 Task: Provide the standings of the 2023 Victory Lane Racing Xfinity Series for the track "Las Vegas Motor Speedway".
Action: Mouse moved to (216, 391)
Screenshot: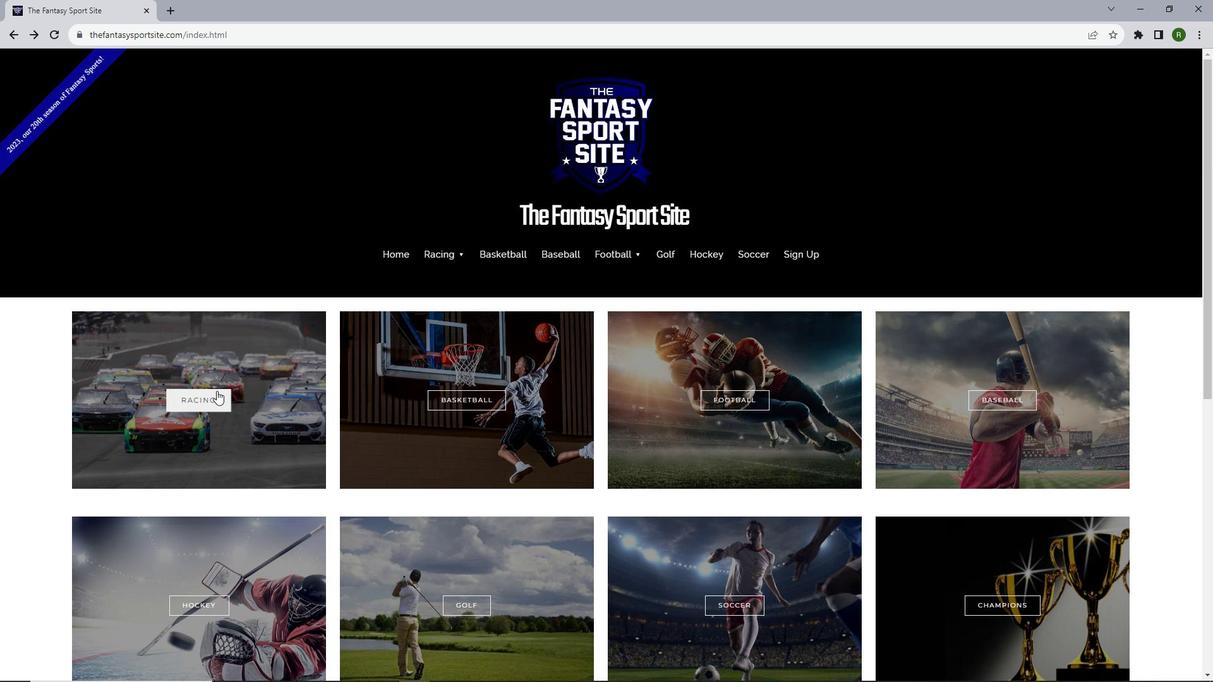 
Action: Mouse pressed left at (216, 391)
Screenshot: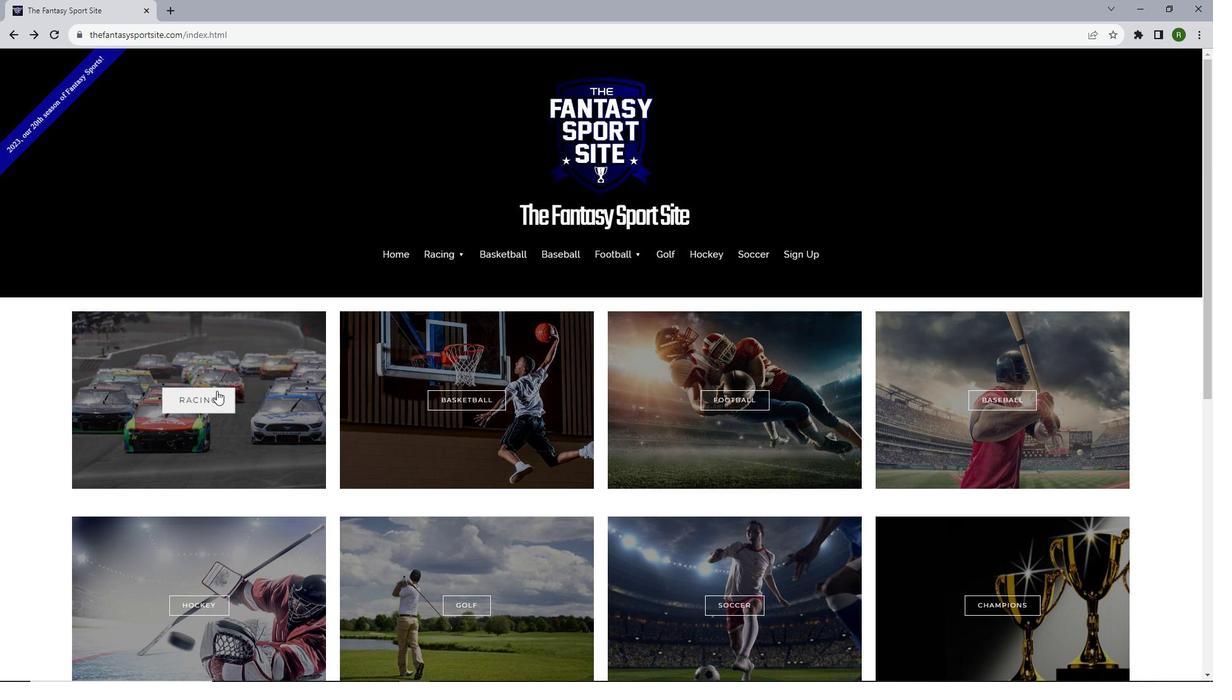 
Action: Mouse moved to (584, 421)
Screenshot: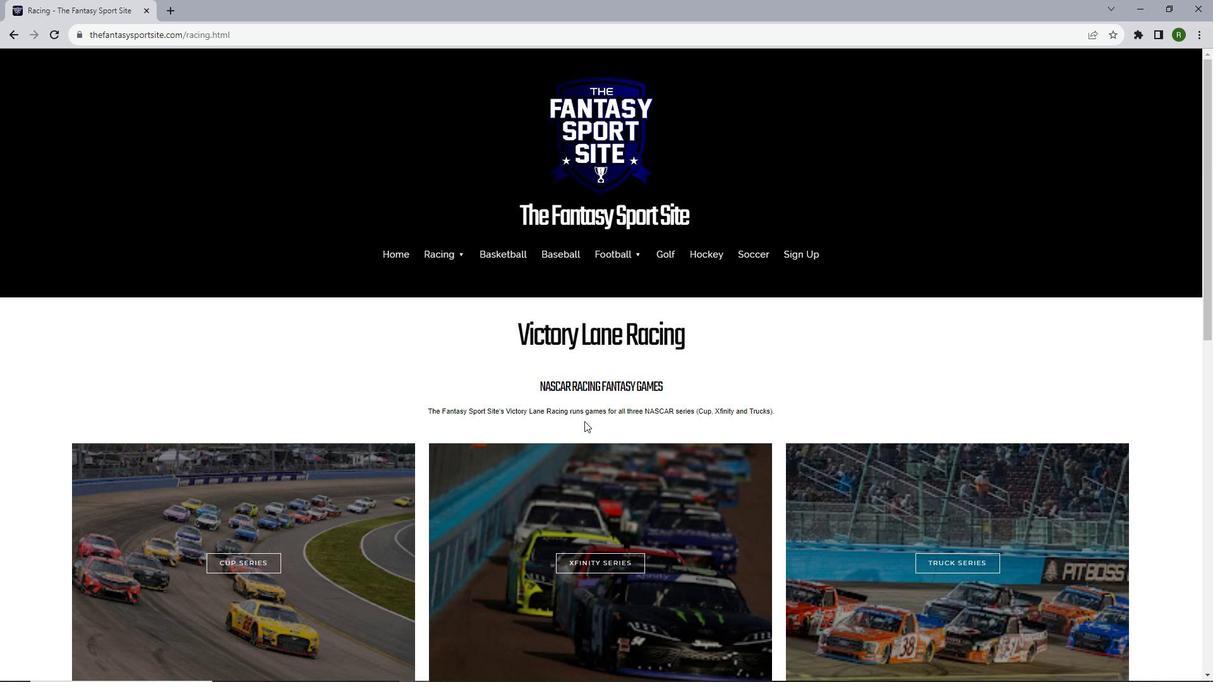 
Action: Mouse scrolled (584, 420) with delta (0, 0)
Screenshot: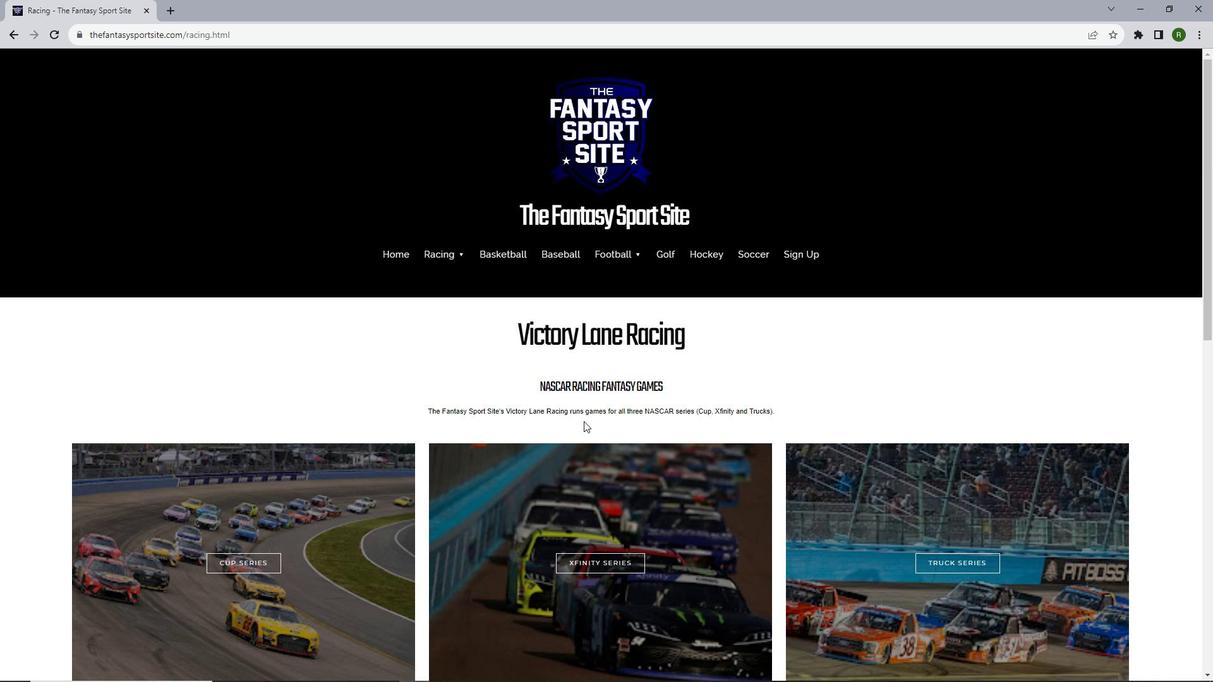 
Action: Mouse scrolled (584, 420) with delta (0, 0)
Screenshot: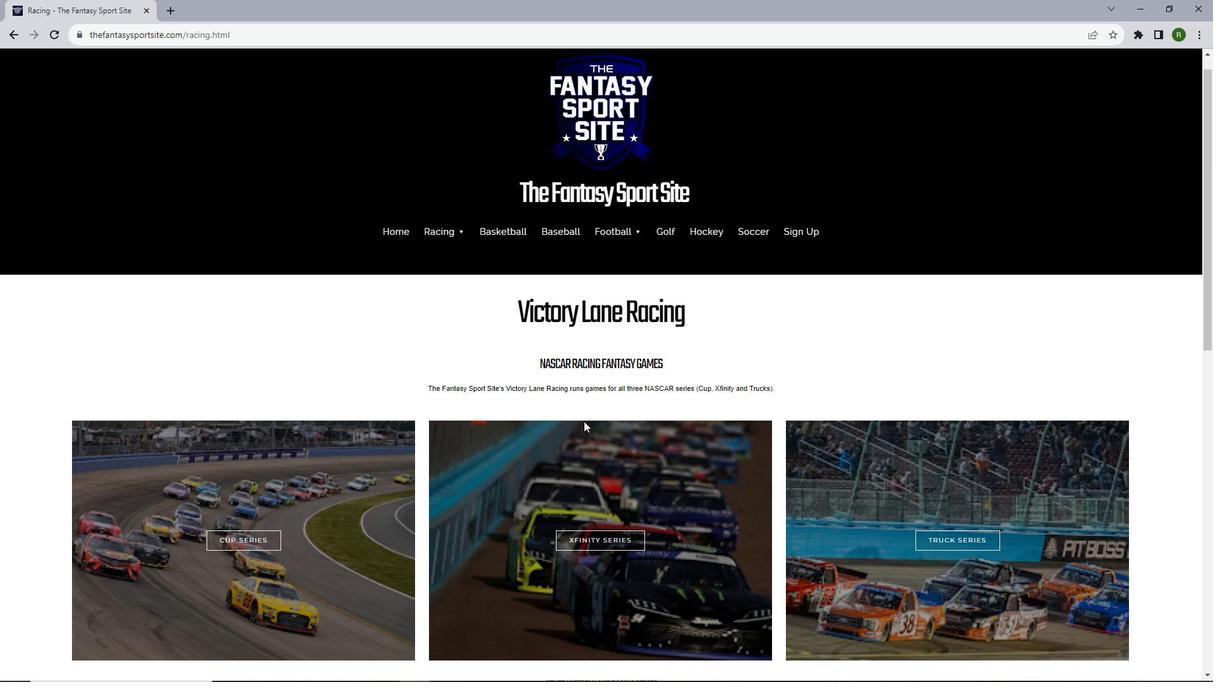 
Action: Mouse scrolled (584, 420) with delta (0, 0)
Screenshot: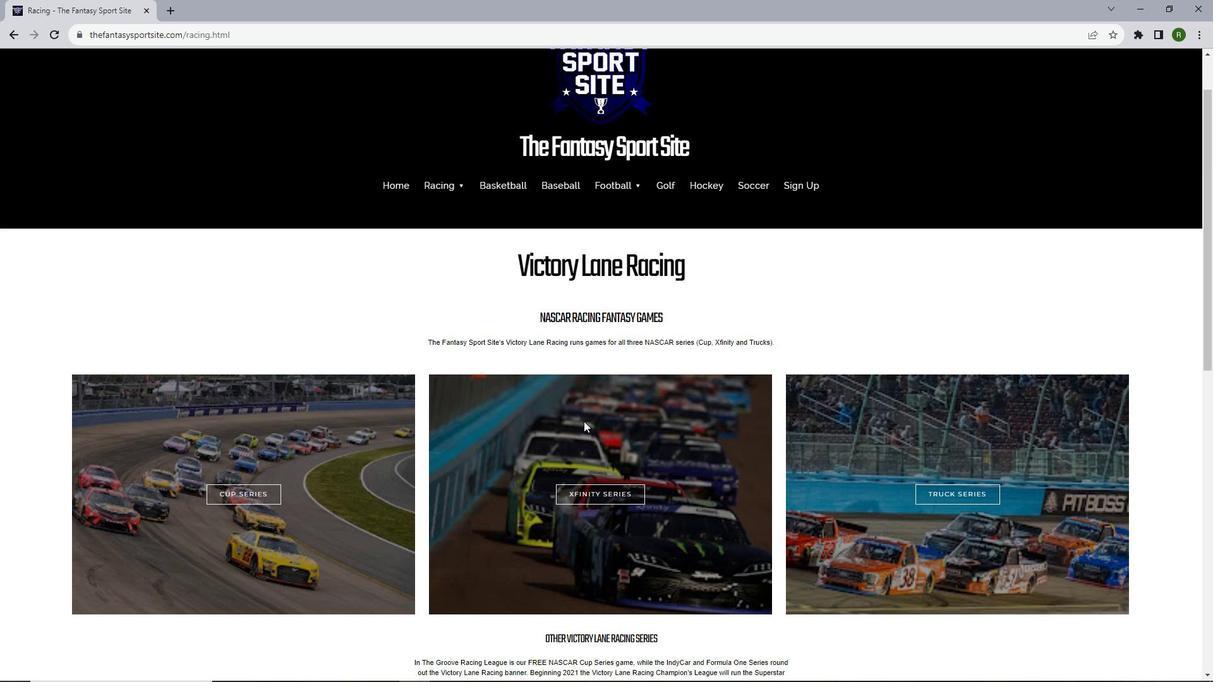 
Action: Mouse moved to (614, 379)
Screenshot: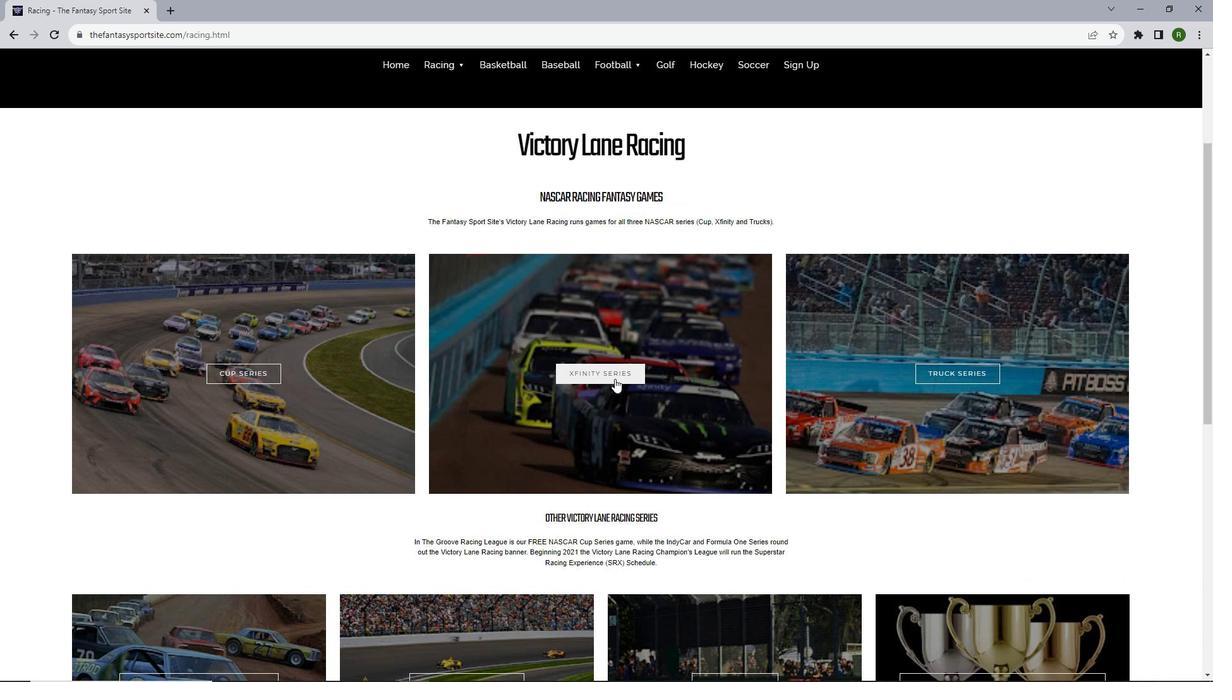 
Action: Mouse pressed left at (614, 379)
Screenshot: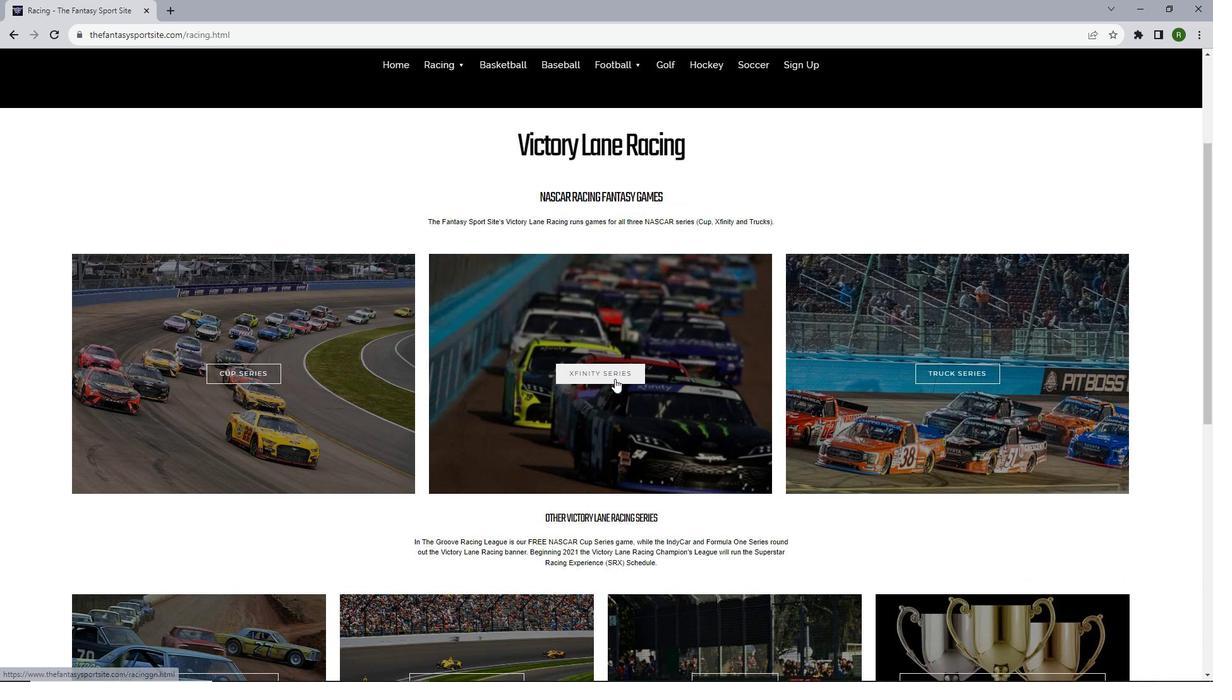 
Action: Mouse moved to (606, 378)
Screenshot: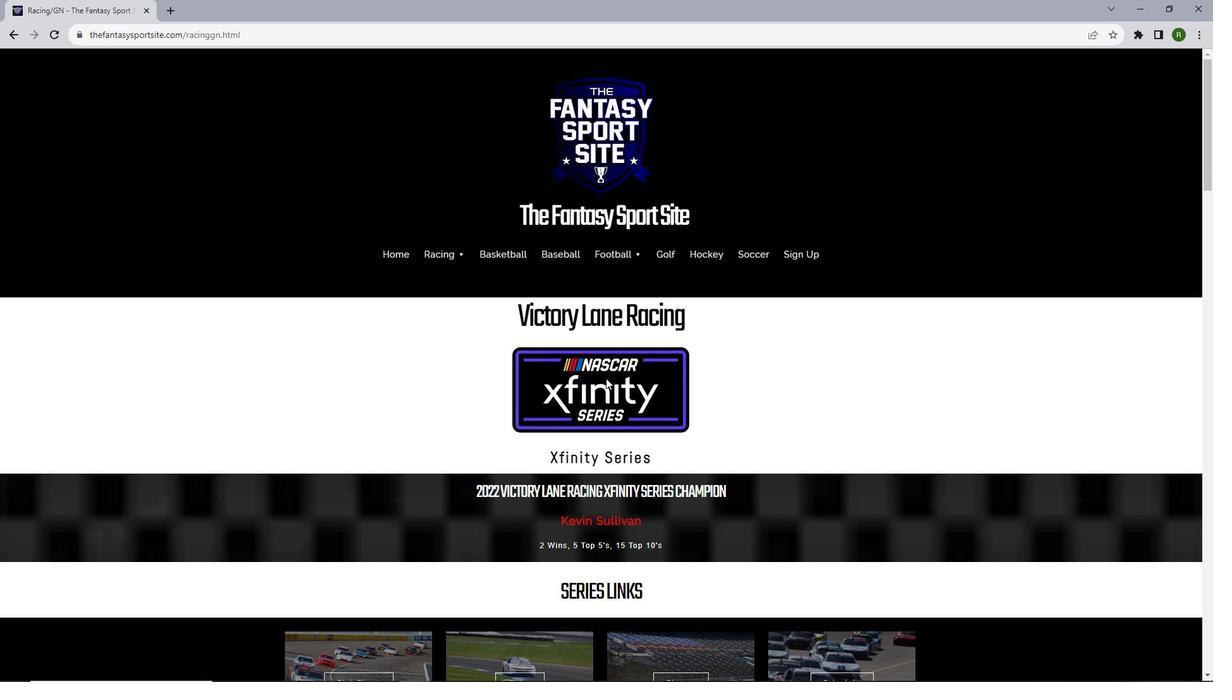 
Action: Mouse scrolled (606, 377) with delta (0, 0)
Screenshot: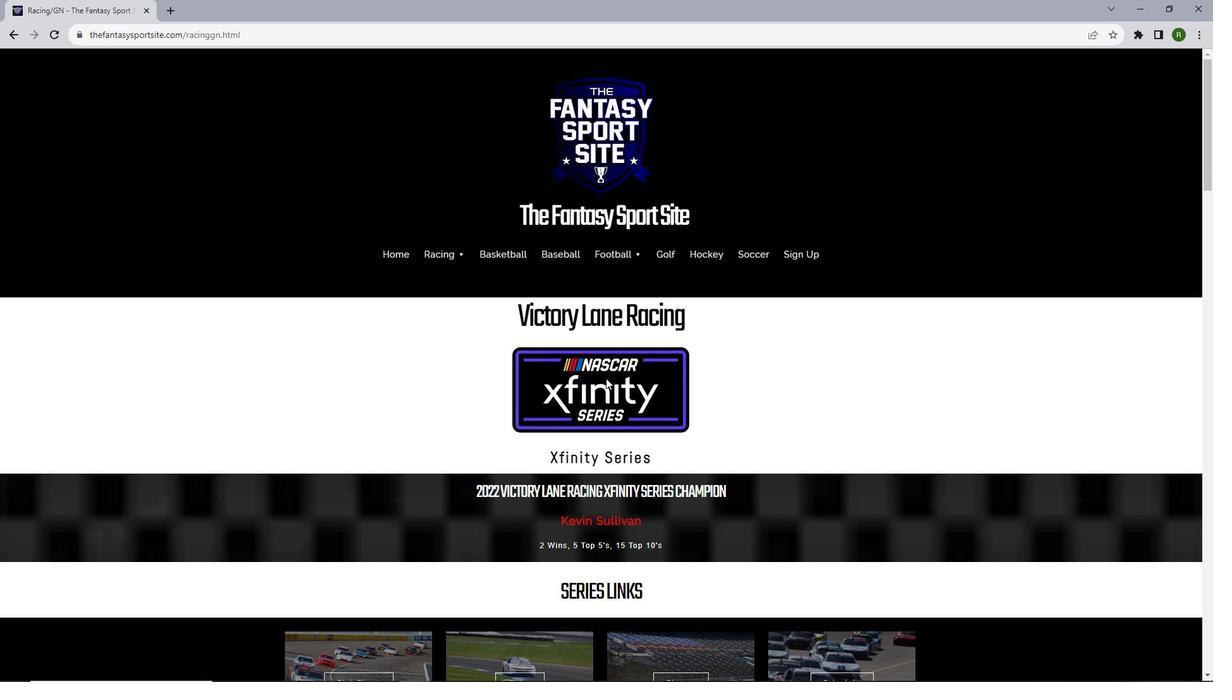 
Action: Mouse scrolled (606, 377) with delta (0, 0)
Screenshot: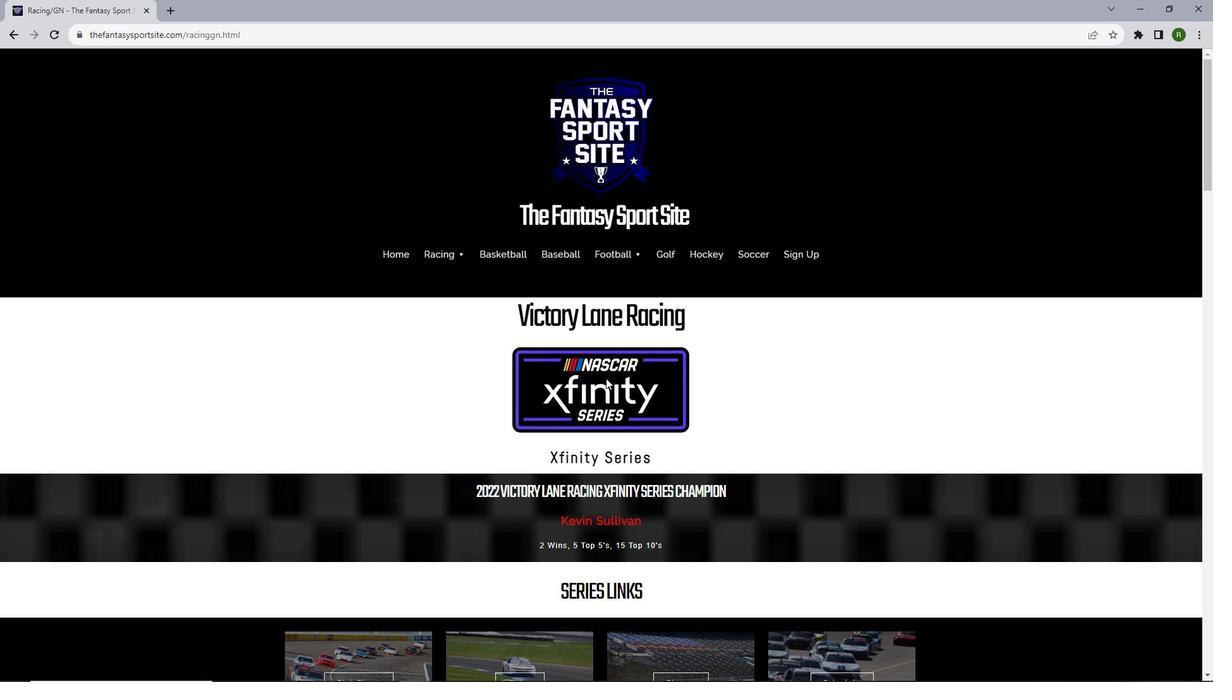 
Action: Mouse scrolled (606, 377) with delta (0, 0)
Screenshot: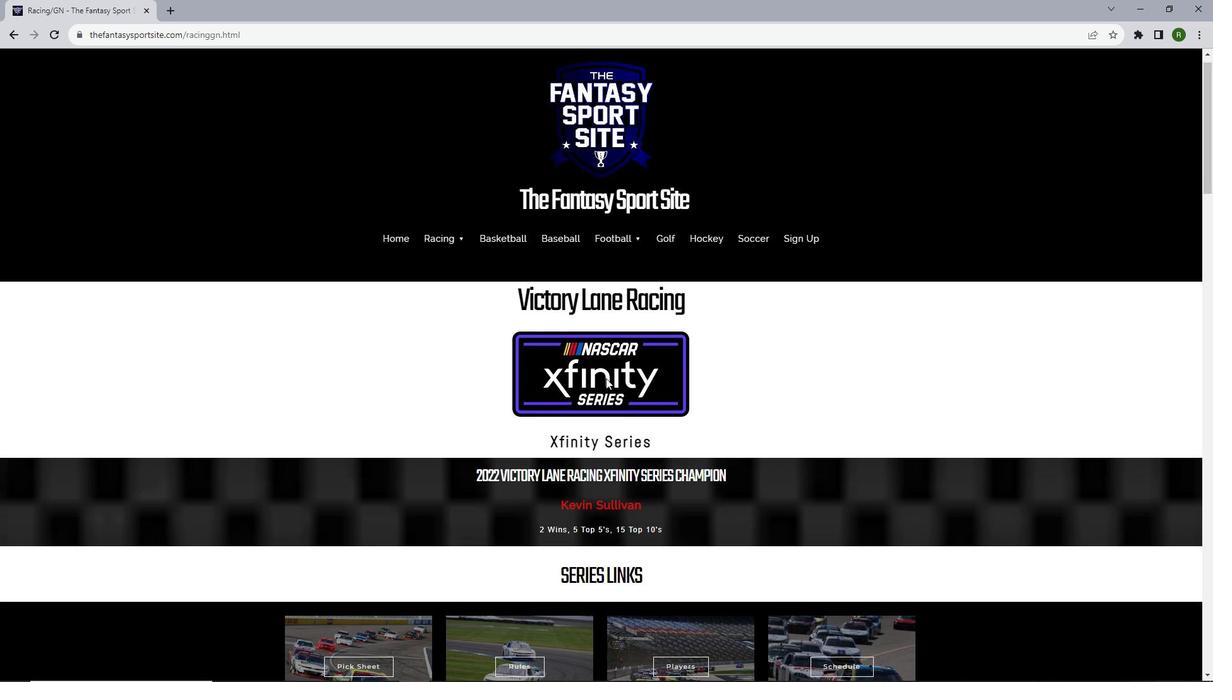 
Action: Mouse scrolled (606, 377) with delta (0, 0)
Screenshot: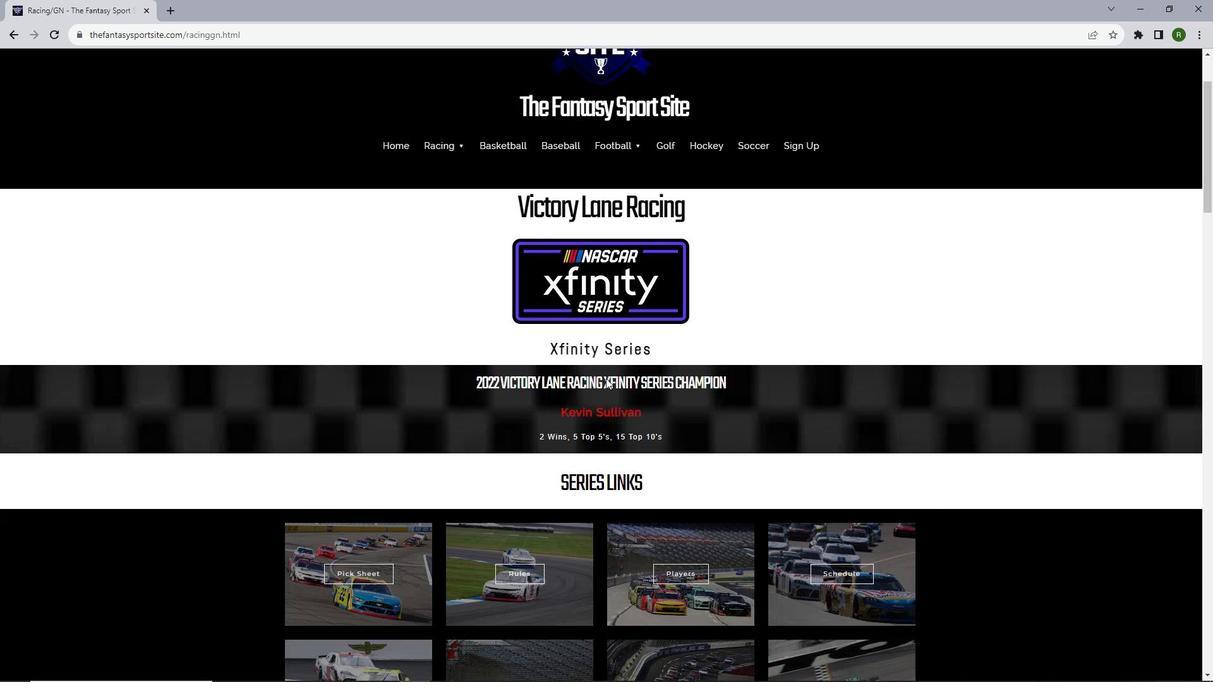 
Action: Mouse moved to (605, 378)
Screenshot: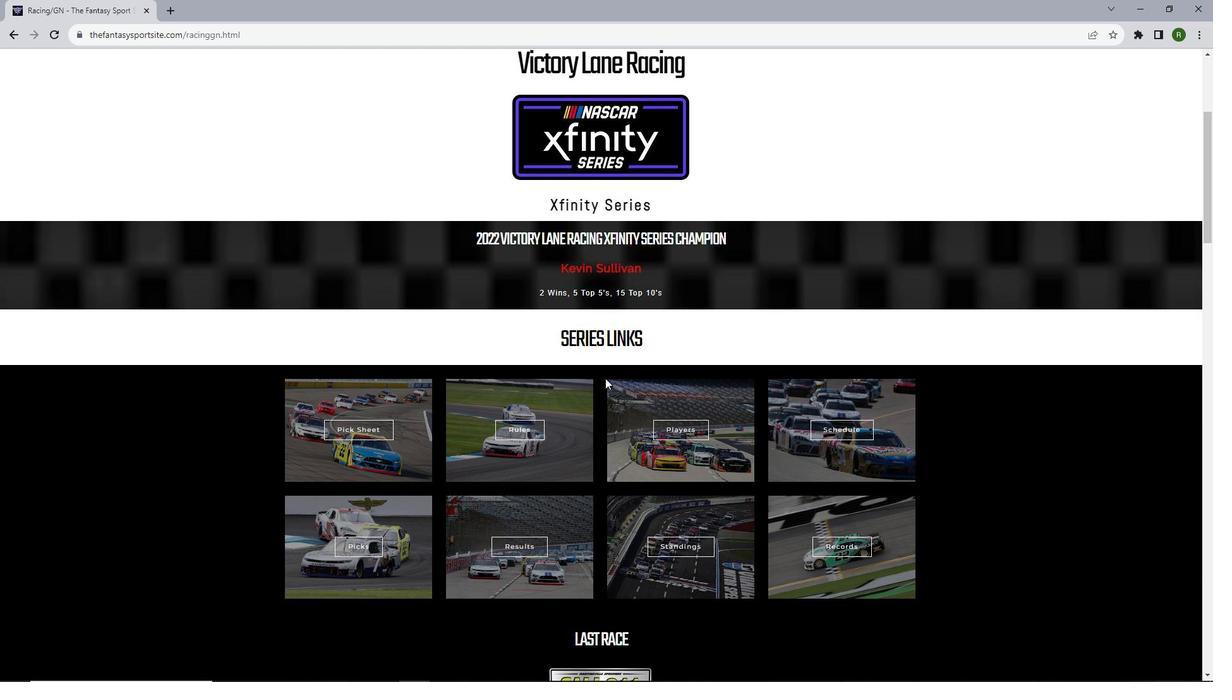 
Action: Mouse scrolled (605, 377) with delta (0, 0)
Screenshot: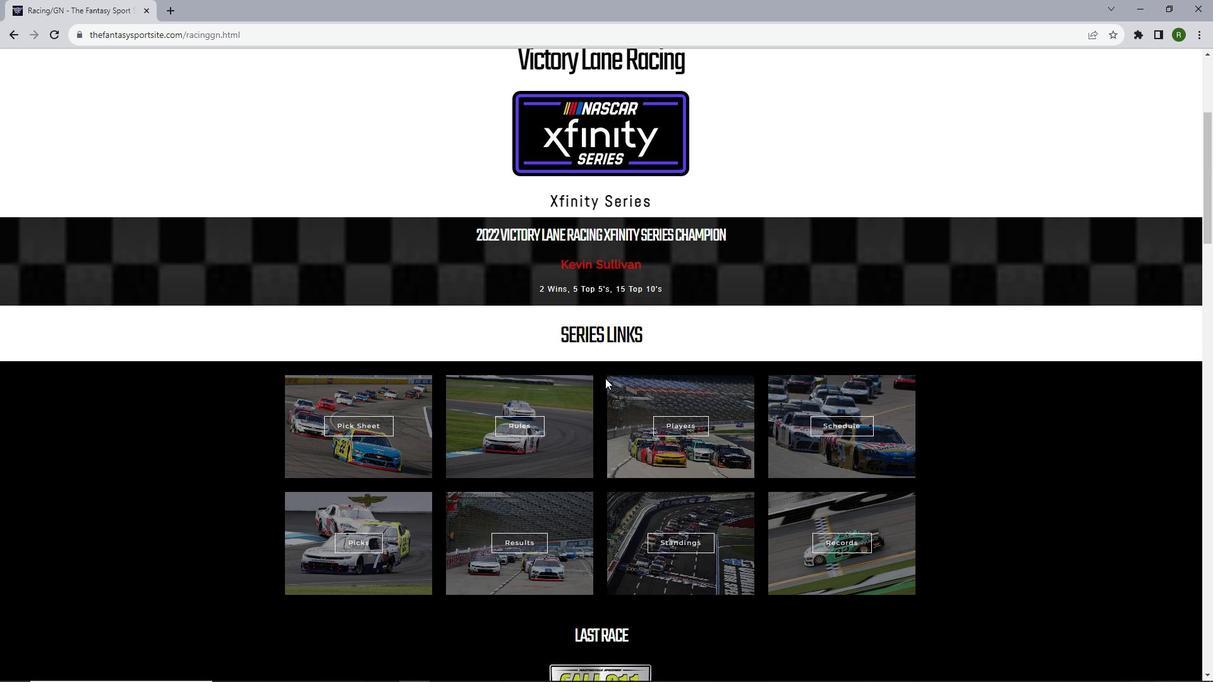 
Action: Mouse scrolled (605, 377) with delta (0, 0)
Screenshot: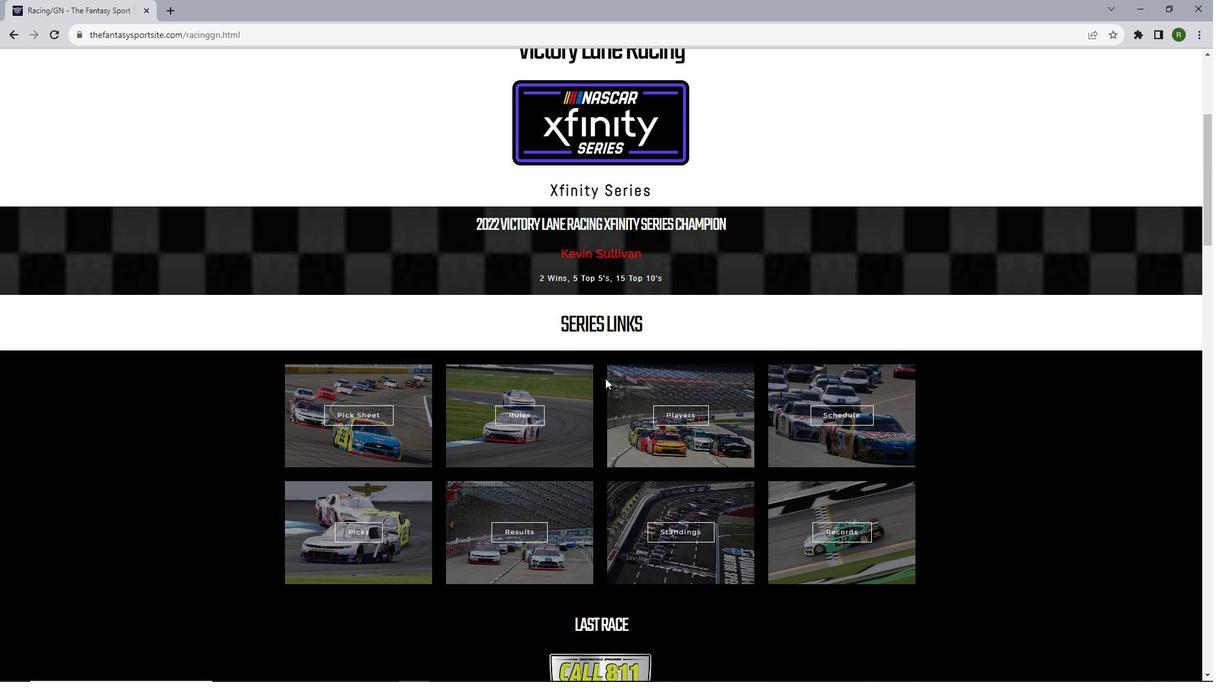 
Action: Mouse scrolled (605, 377) with delta (0, 0)
Screenshot: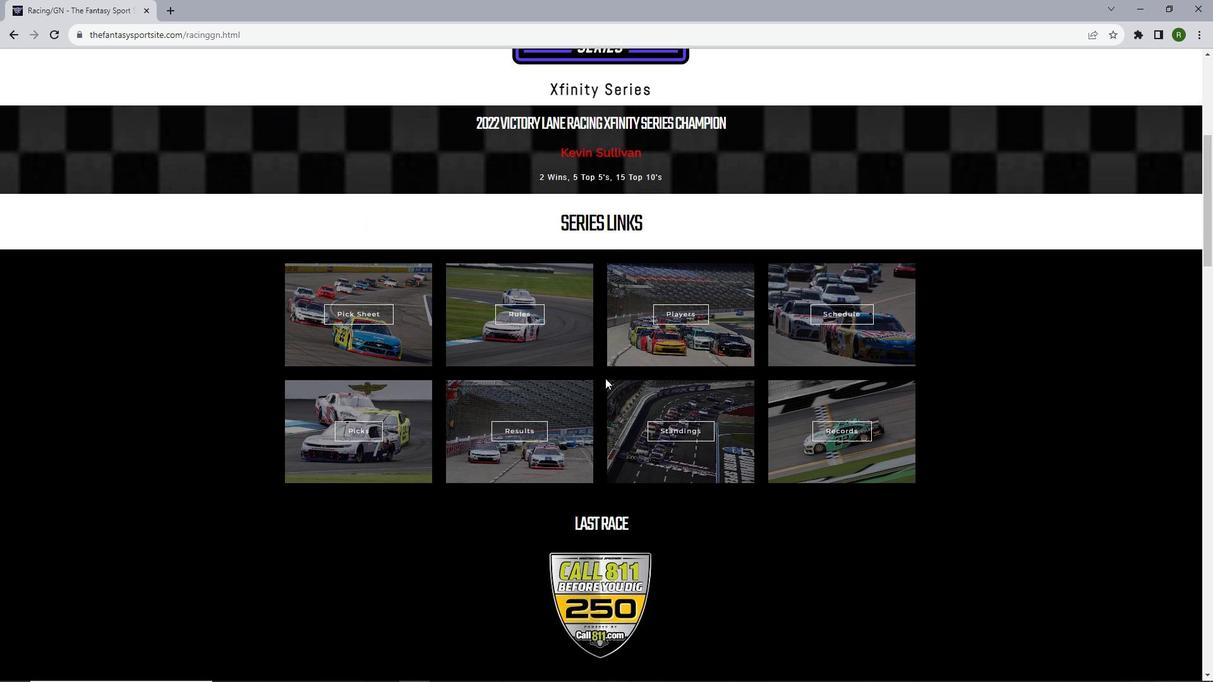 
Action: Mouse moved to (678, 364)
Screenshot: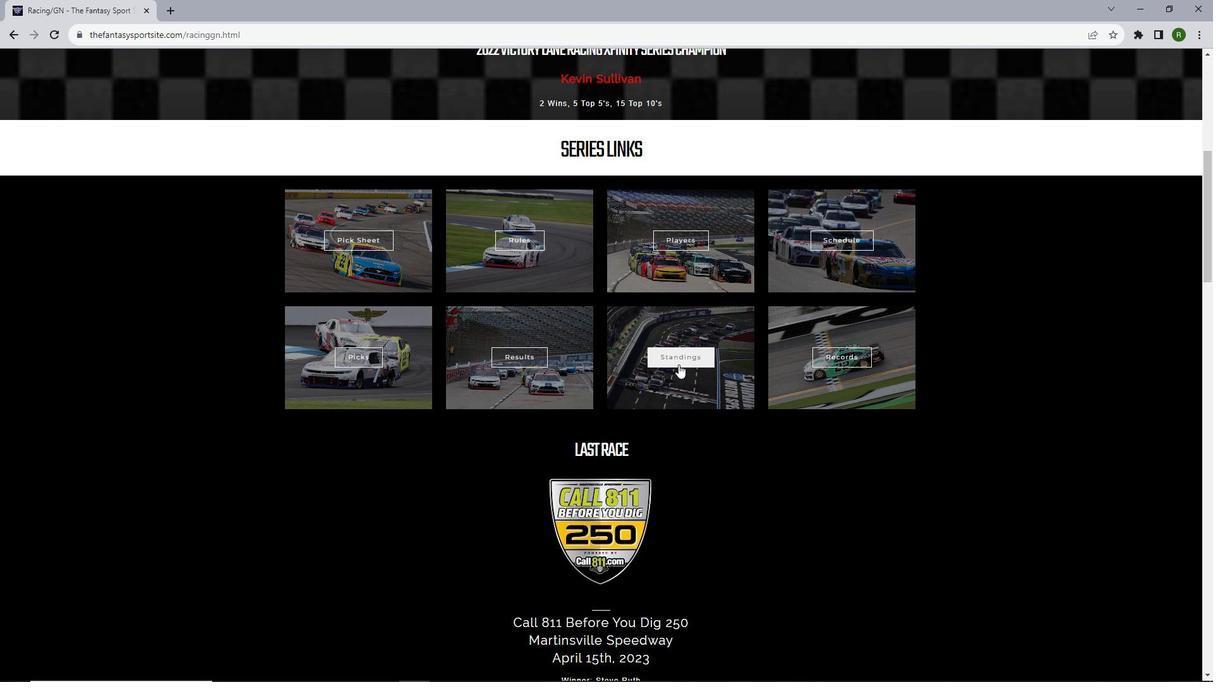 
Action: Mouse pressed left at (678, 364)
Screenshot: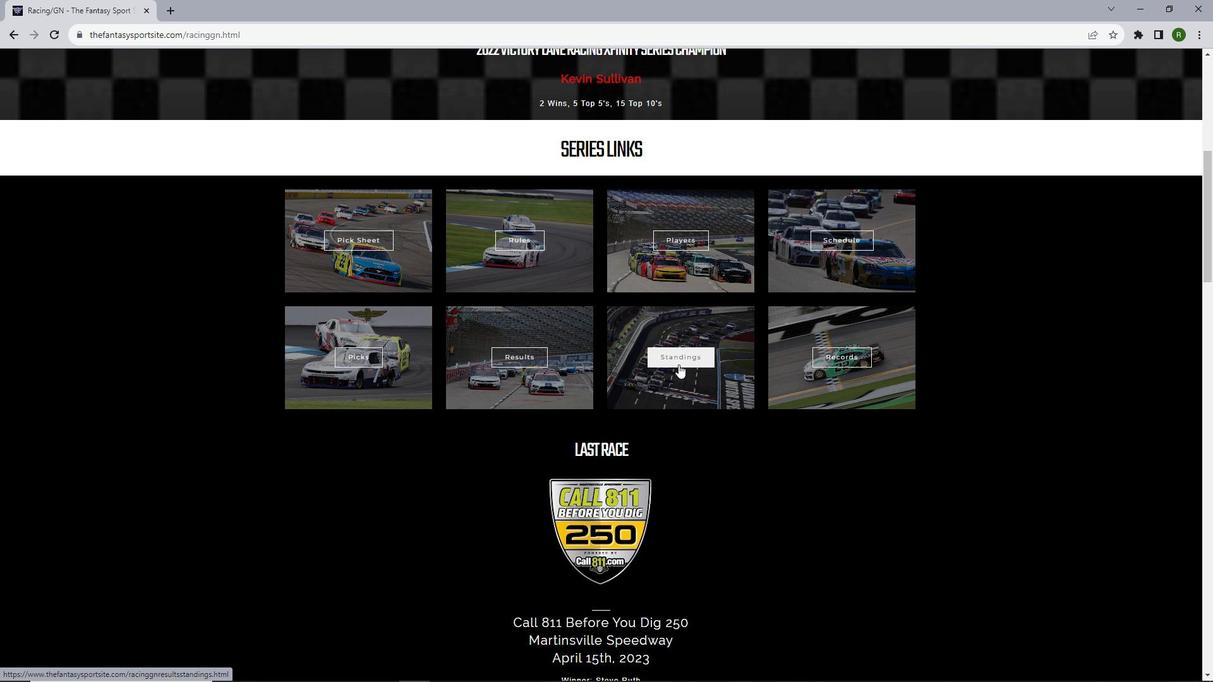 
Action: Mouse moved to (678, 364)
Screenshot: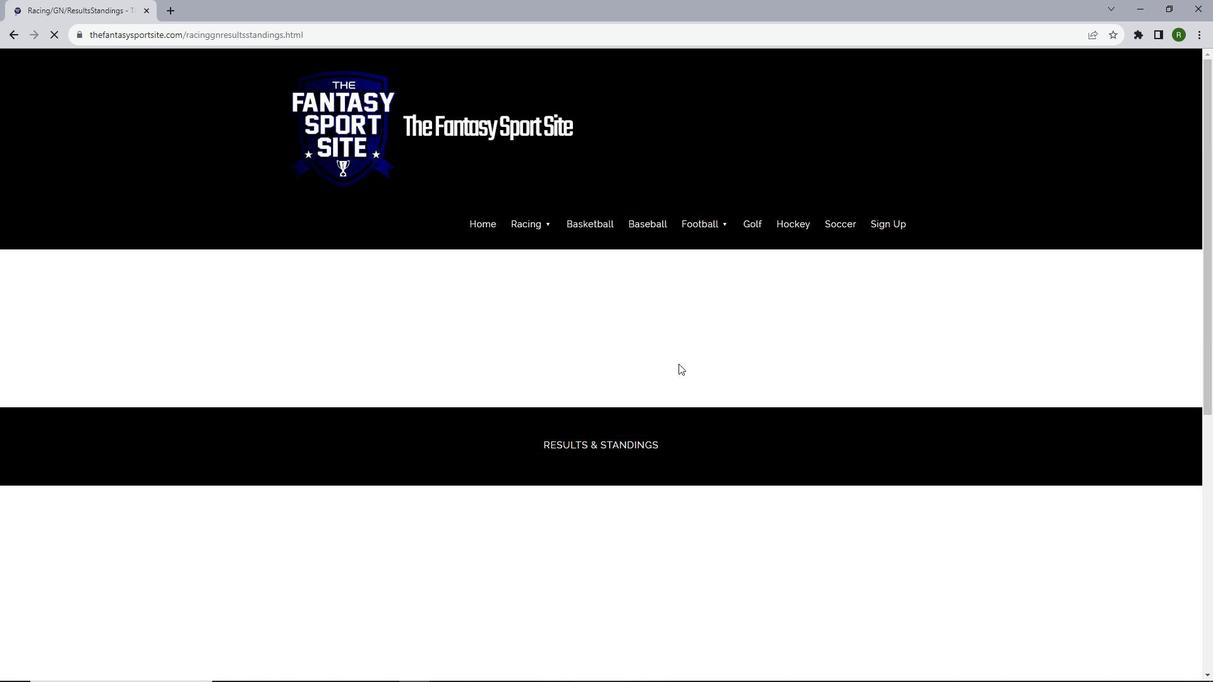 
Action: Mouse scrolled (678, 363) with delta (0, 0)
Screenshot: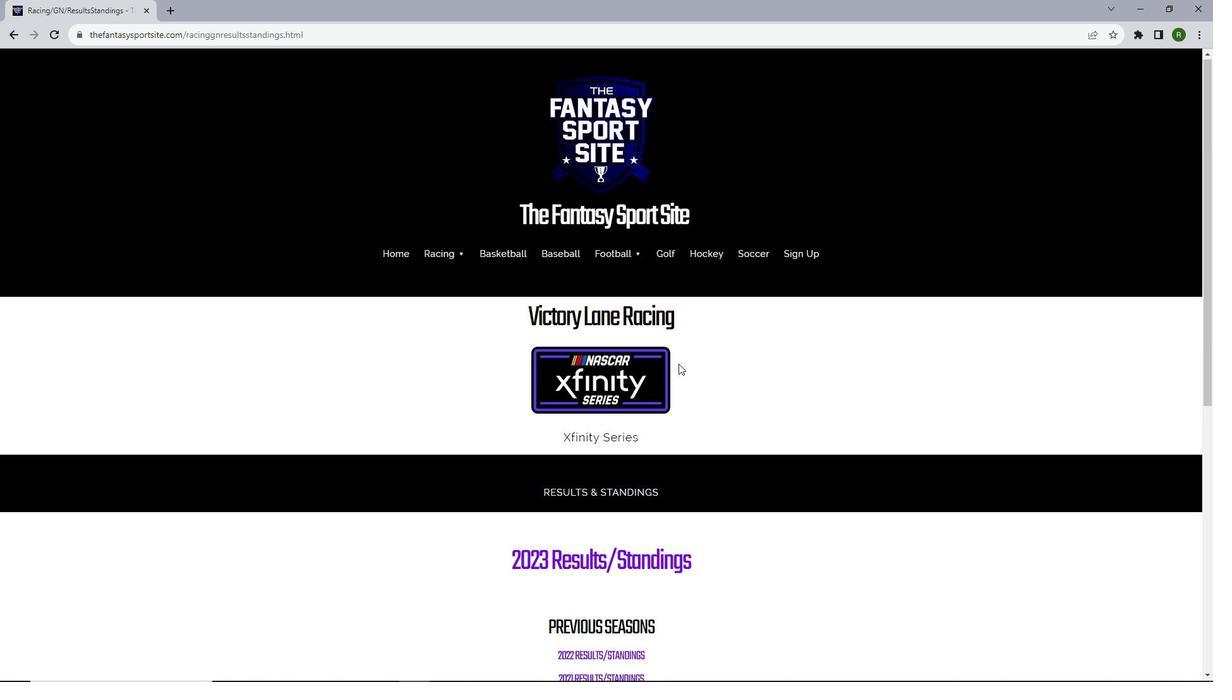 
Action: Mouse scrolled (678, 363) with delta (0, 0)
Screenshot: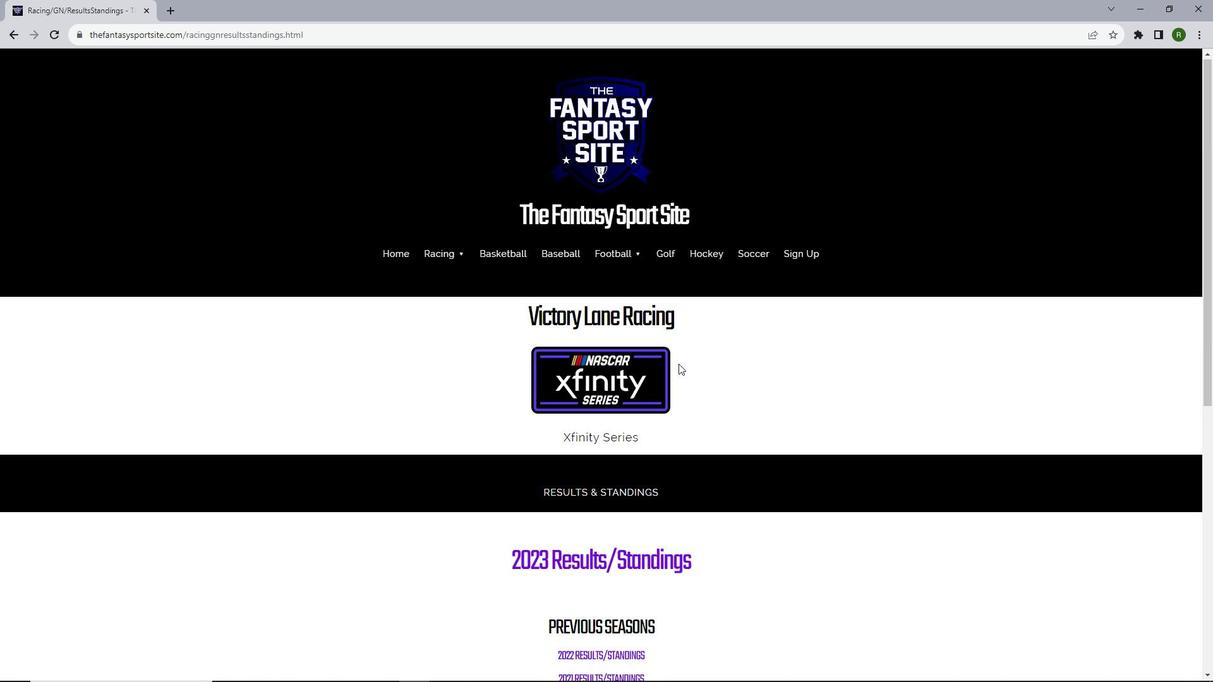 
Action: Mouse scrolled (678, 363) with delta (0, 0)
Screenshot: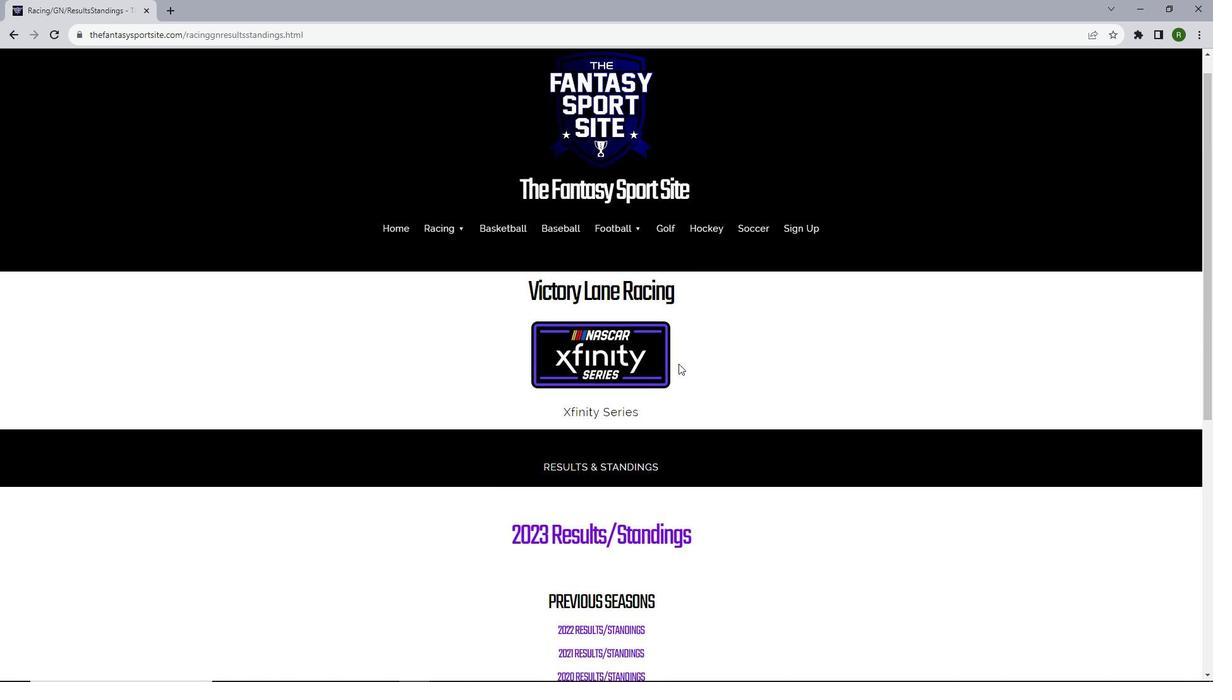 
Action: Mouse moved to (600, 366)
Screenshot: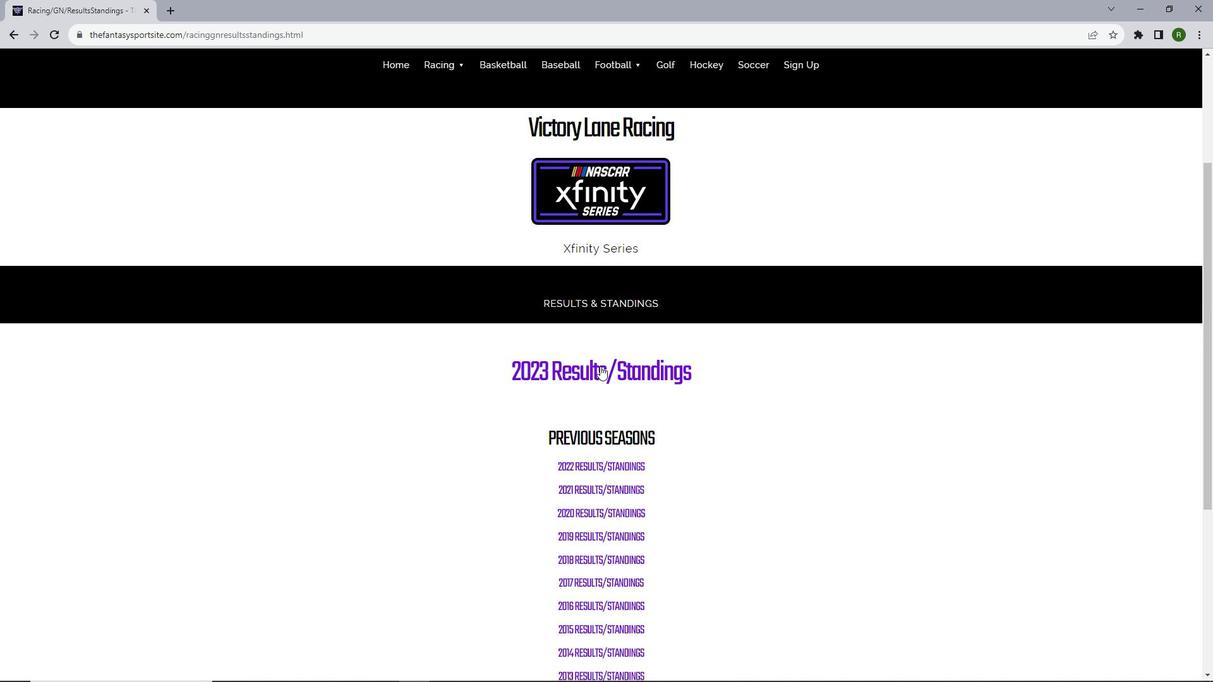 
Action: Mouse scrolled (600, 365) with delta (0, 0)
Screenshot: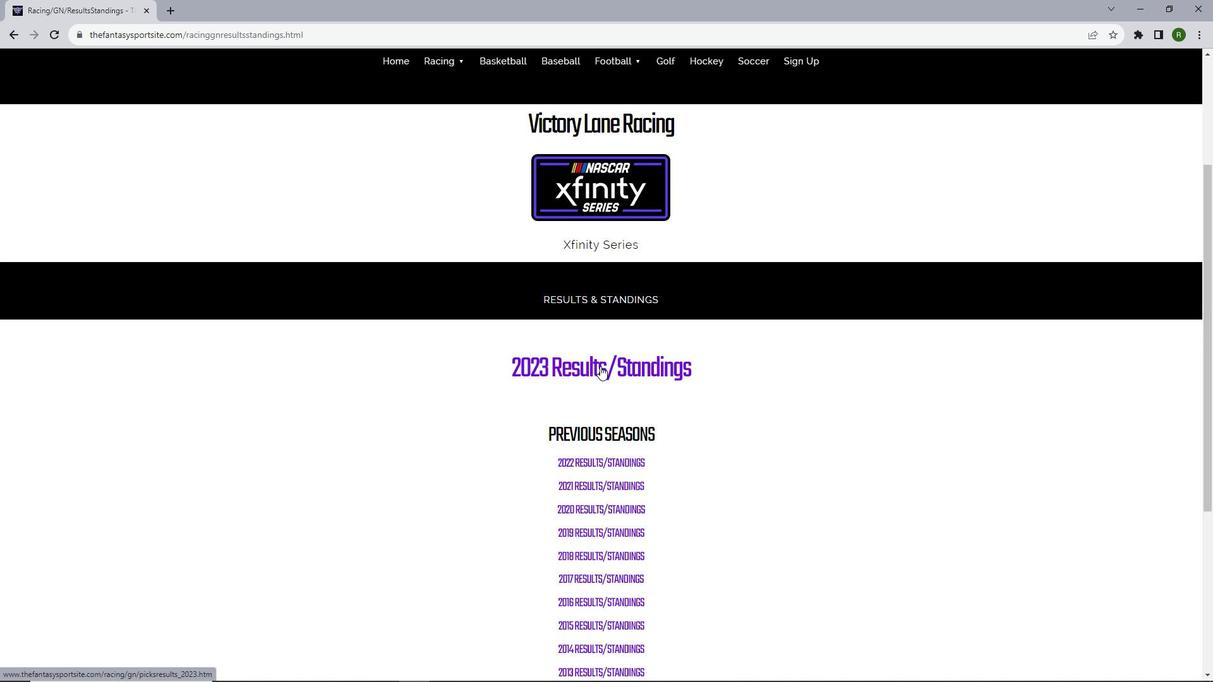 
Action: Mouse scrolled (600, 365) with delta (0, 0)
Screenshot: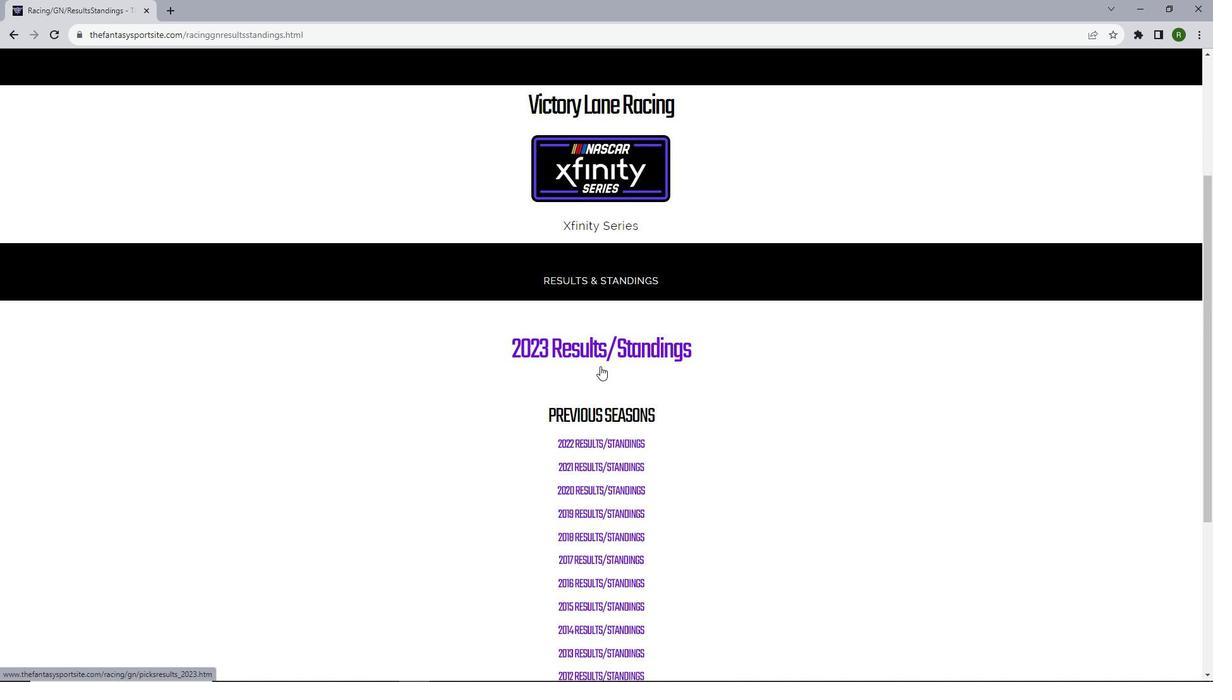 
Action: Mouse moved to (589, 252)
Screenshot: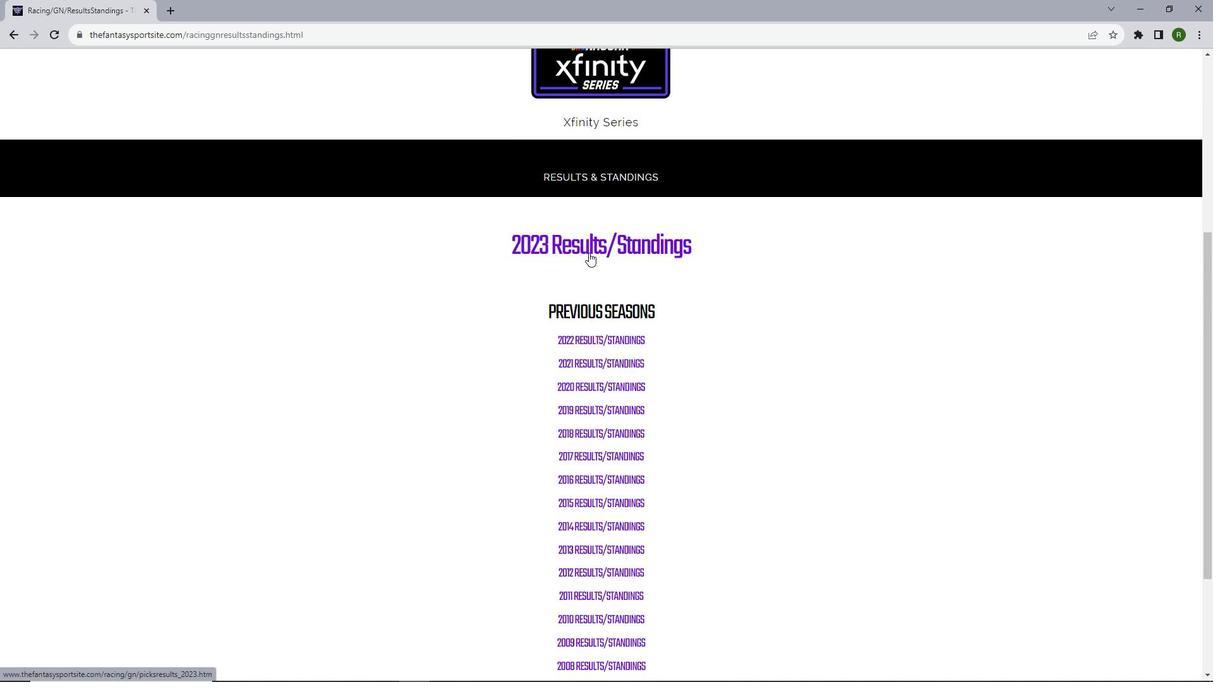 
Action: Mouse pressed left at (589, 252)
Screenshot: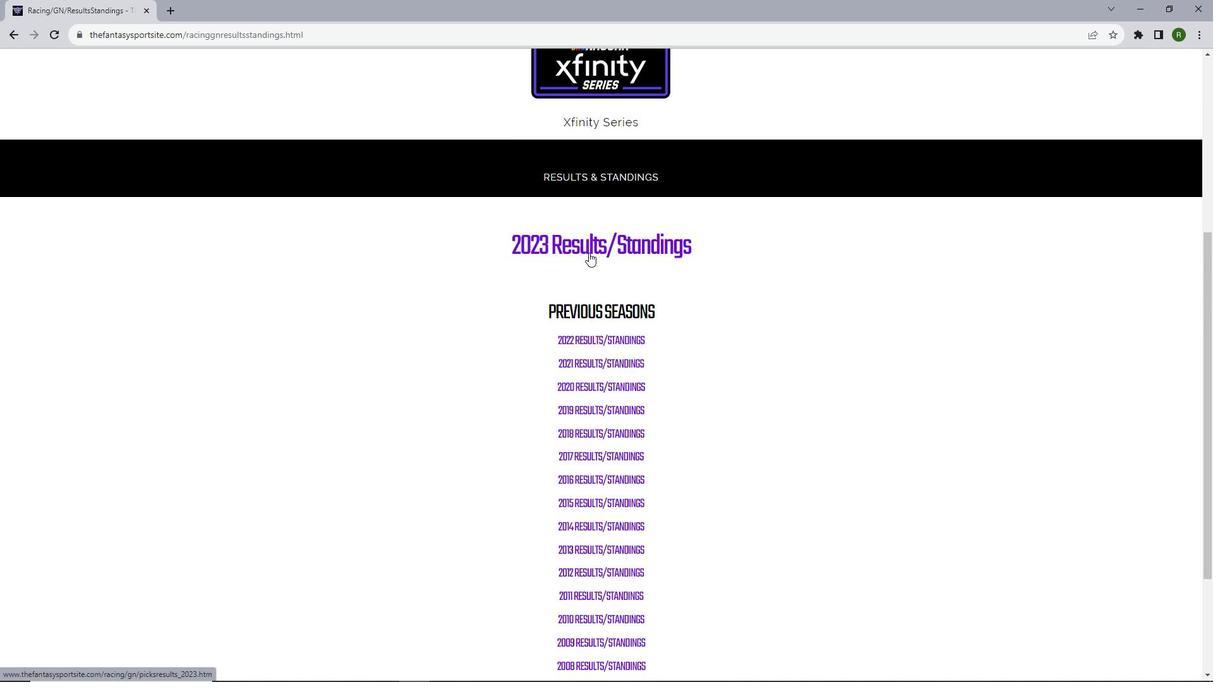 
Action: Mouse moved to (756, 152)
Screenshot: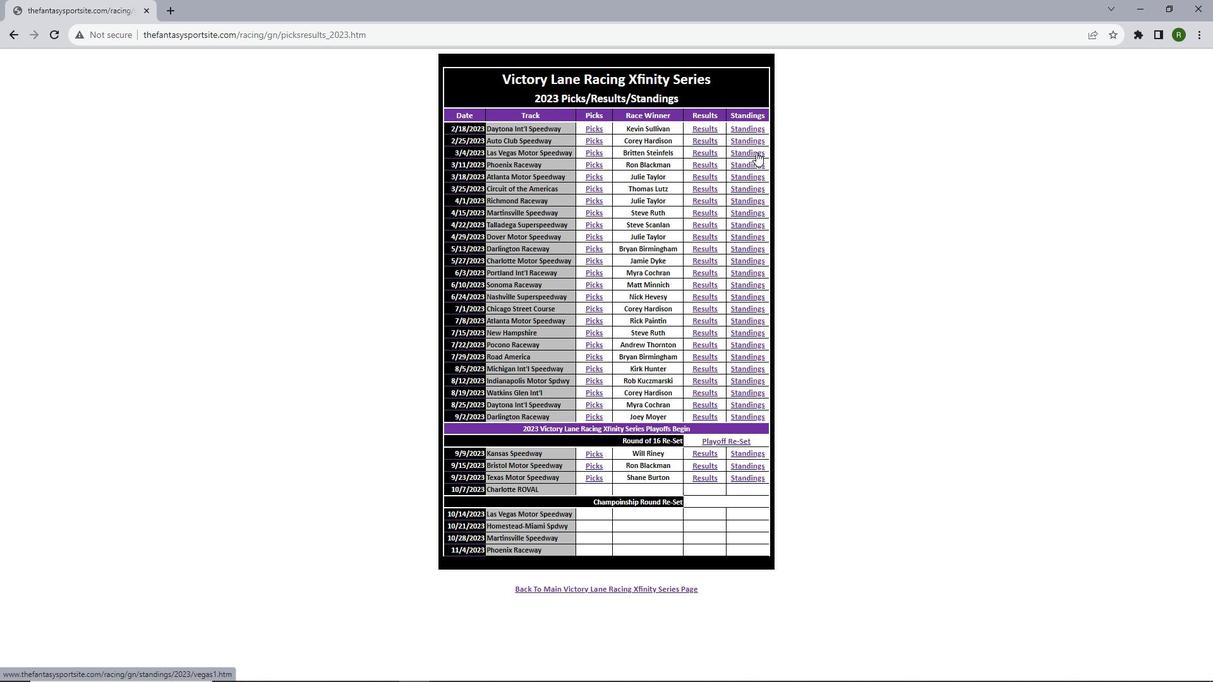 
Action: Mouse pressed left at (756, 152)
Screenshot: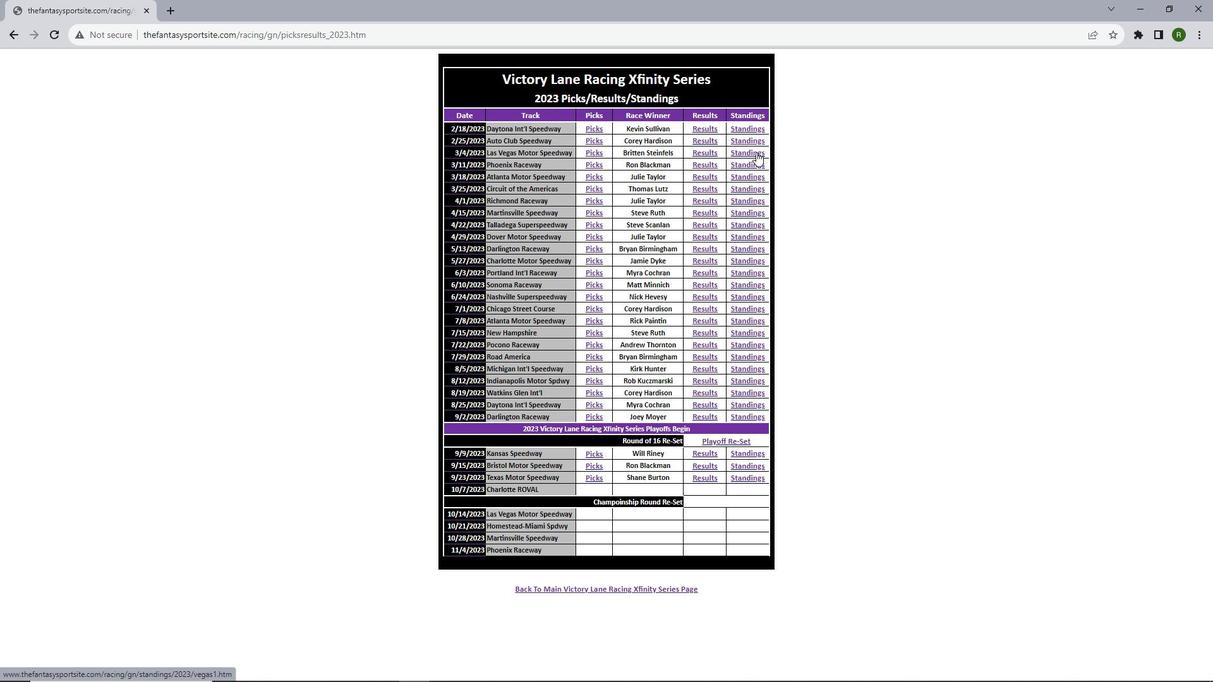 
Action: Mouse moved to (534, 195)
Screenshot: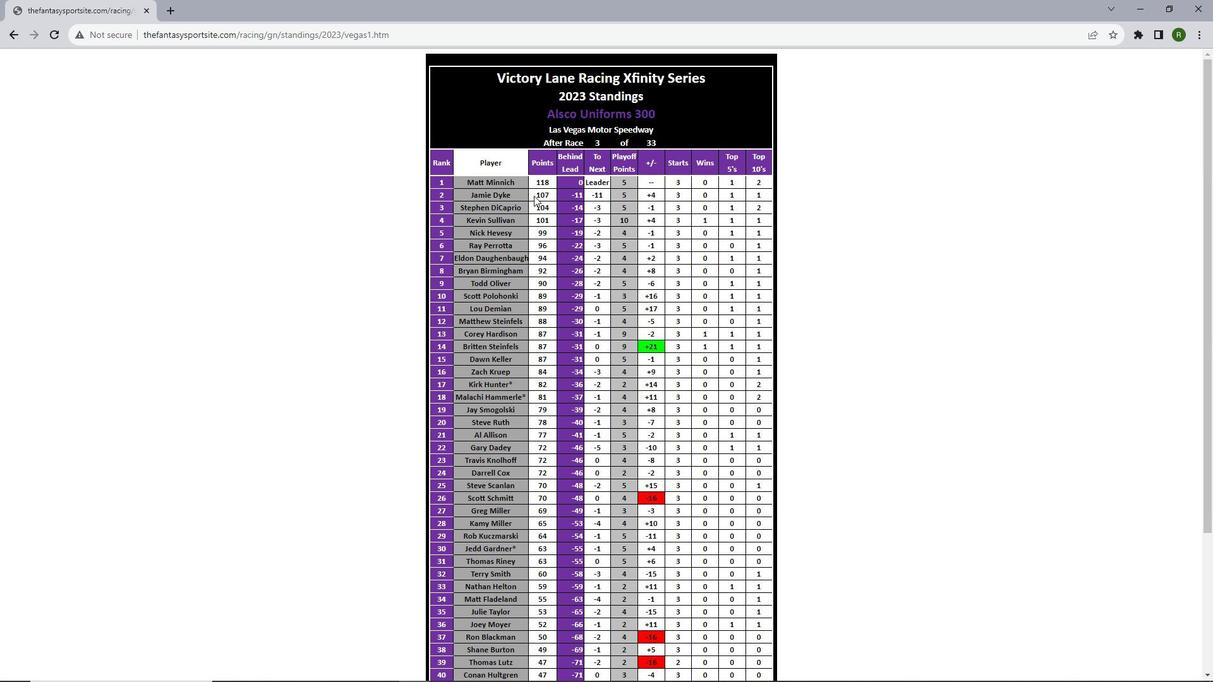 
Action: Mouse scrolled (534, 195) with delta (0, 0)
Screenshot: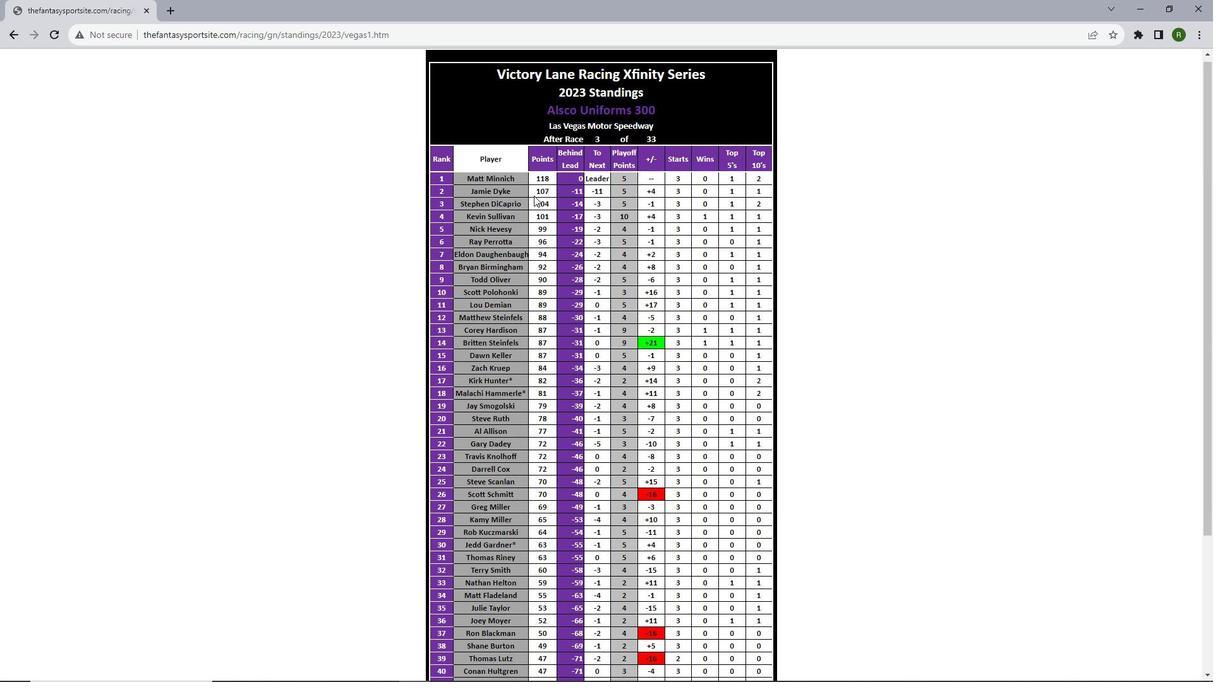 
Action: Mouse scrolled (534, 195) with delta (0, 0)
Screenshot: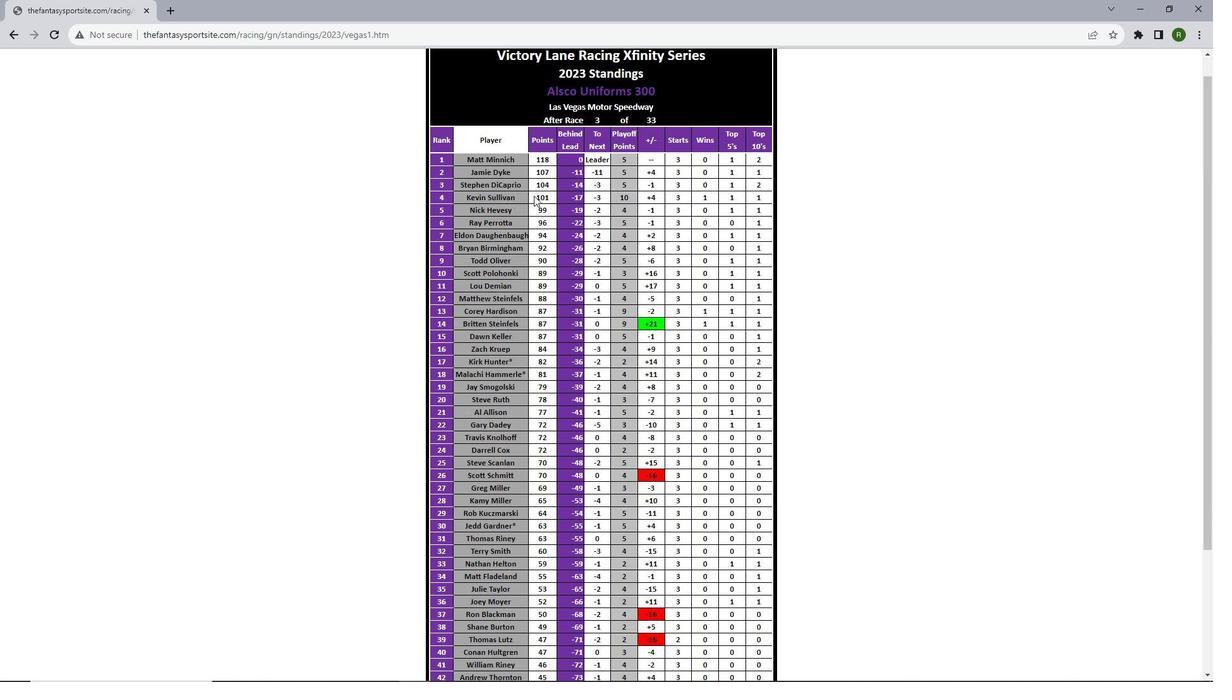 
Action: Mouse scrolled (534, 195) with delta (0, 0)
Screenshot: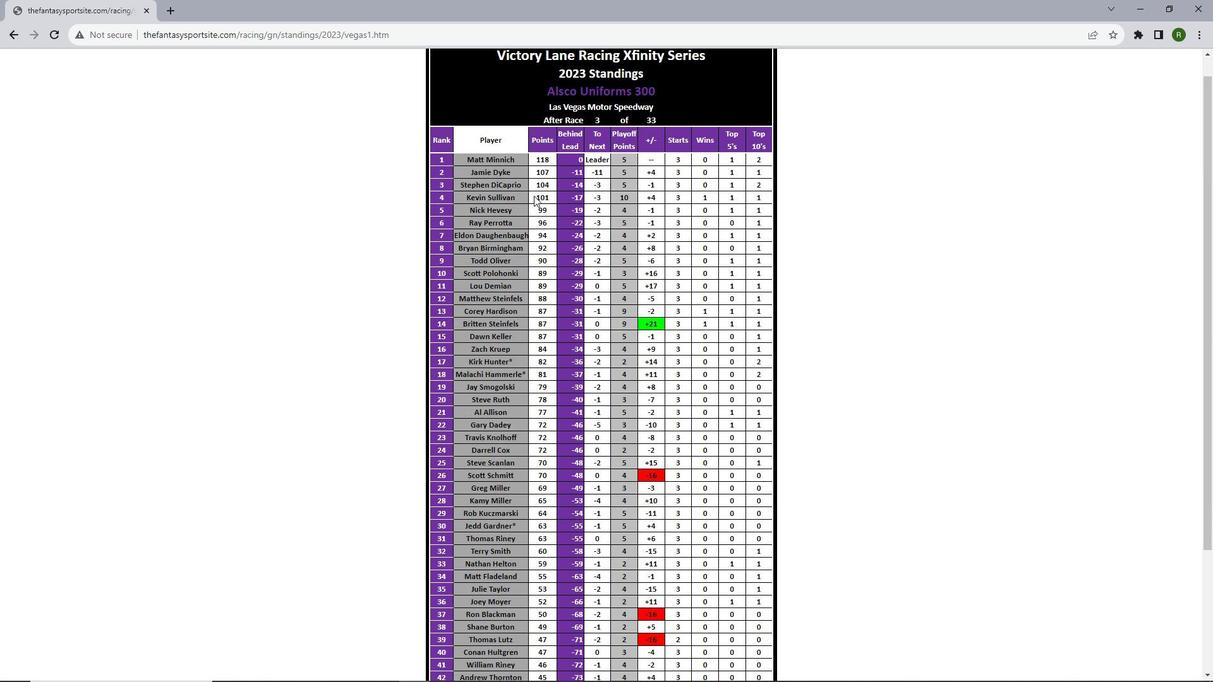 
Action: Mouse scrolled (534, 195) with delta (0, 0)
Screenshot: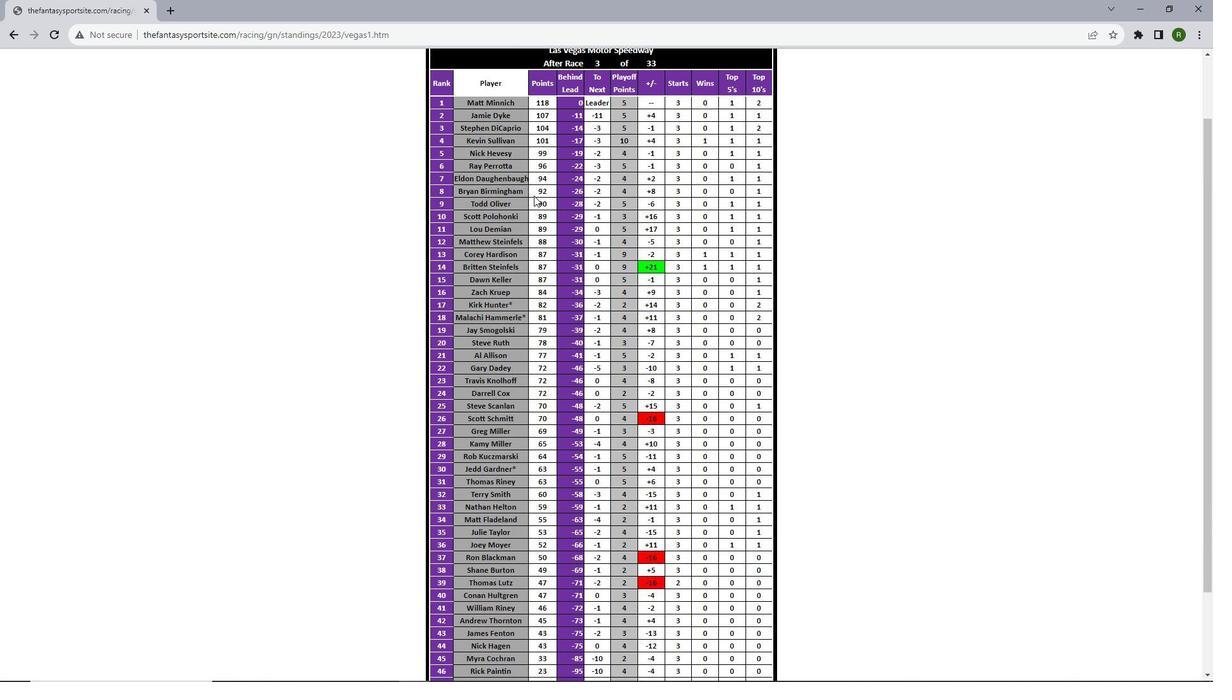 
Action: Mouse scrolled (534, 195) with delta (0, 0)
Screenshot: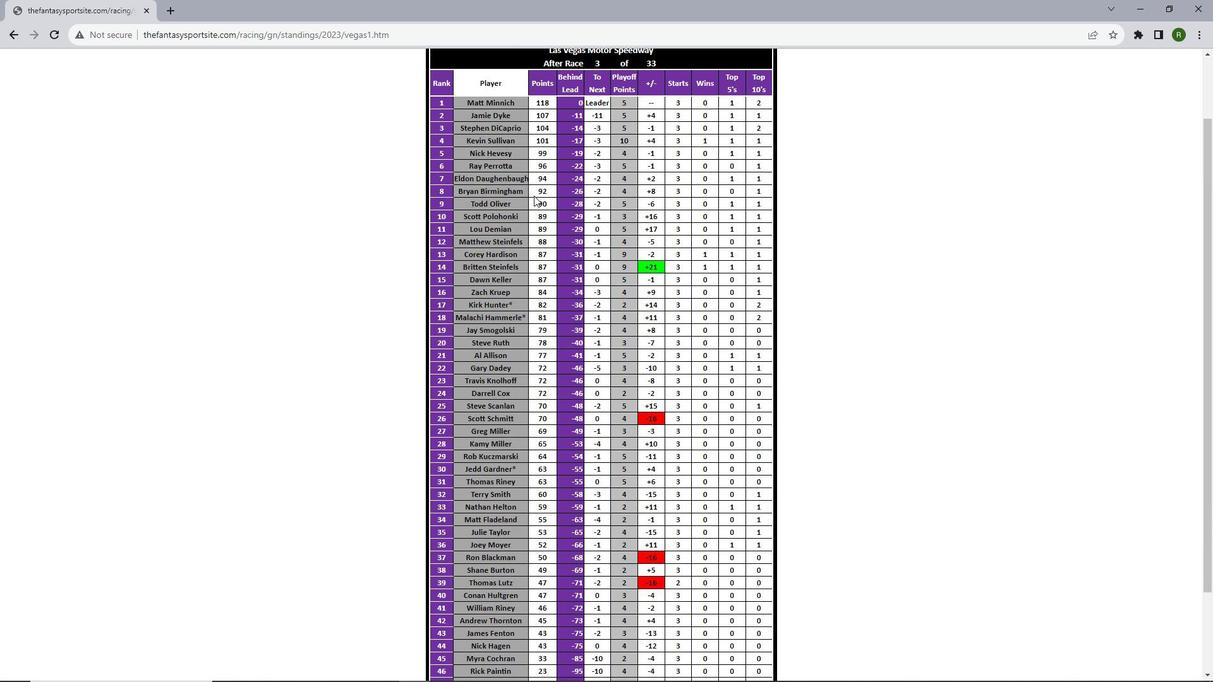 
Action: Mouse scrolled (534, 195) with delta (0, 0)
Screenshot: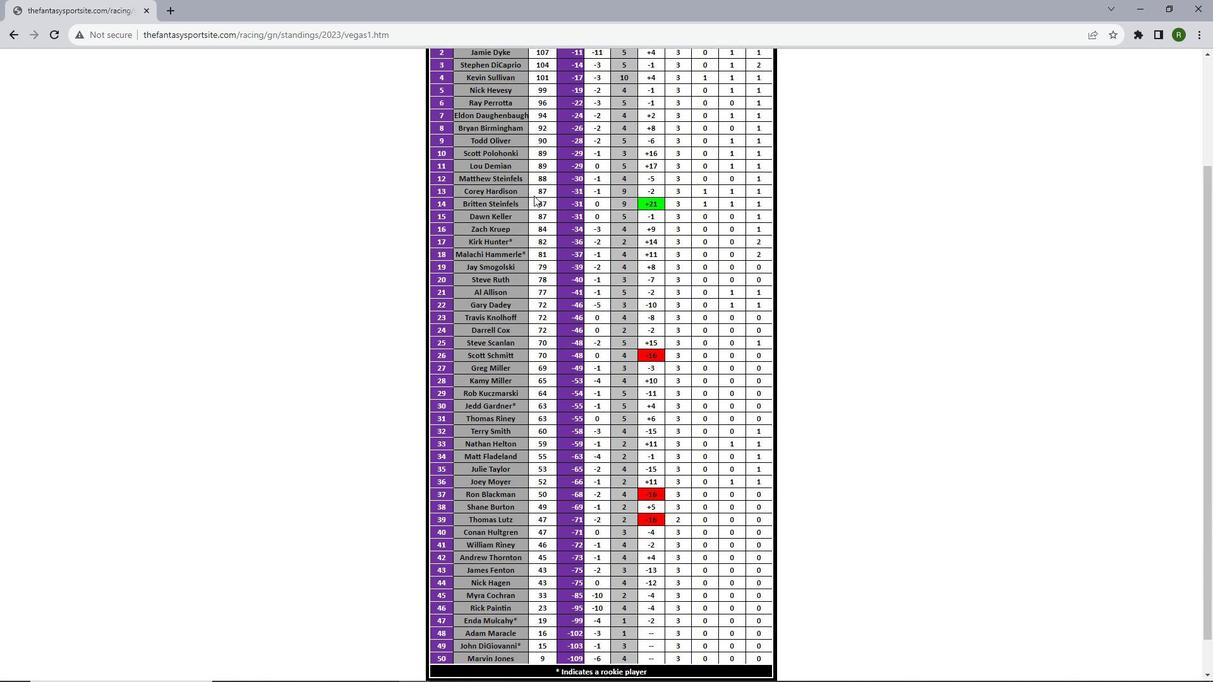 
Action: Mouse scrolled (534, 195) with delta (0, 0)
Screenshot: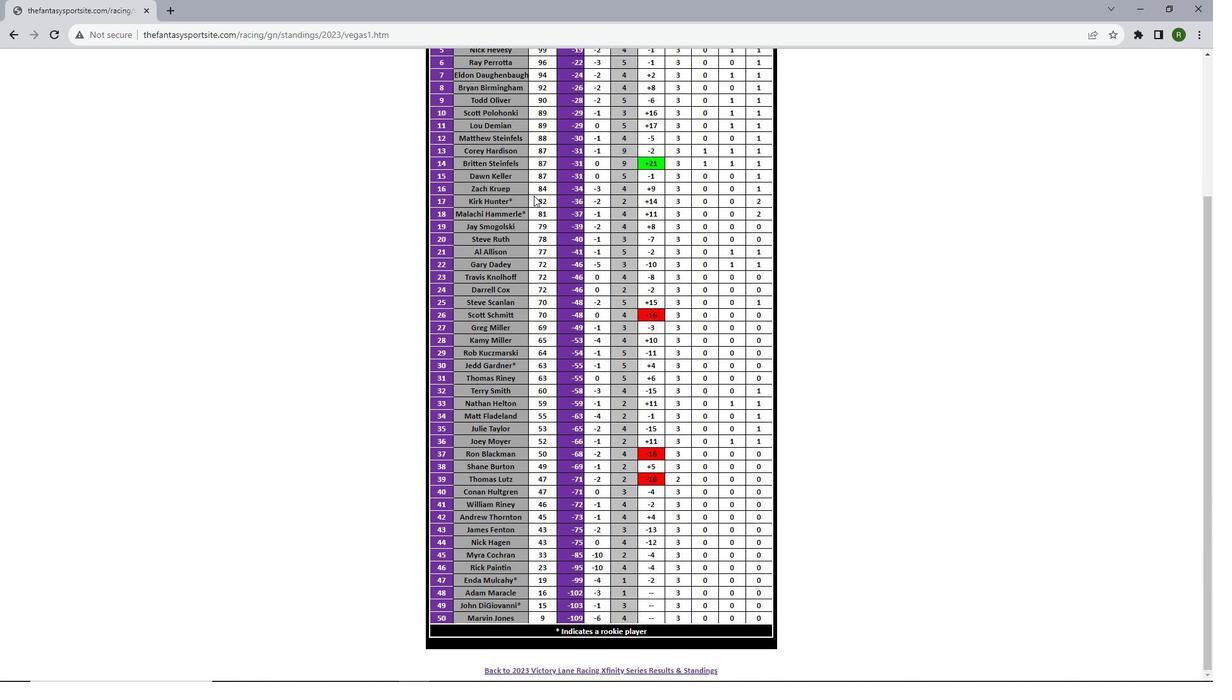 
Action: Mouse scrolled (534, 195) with delta (0, 0)
Screenshot: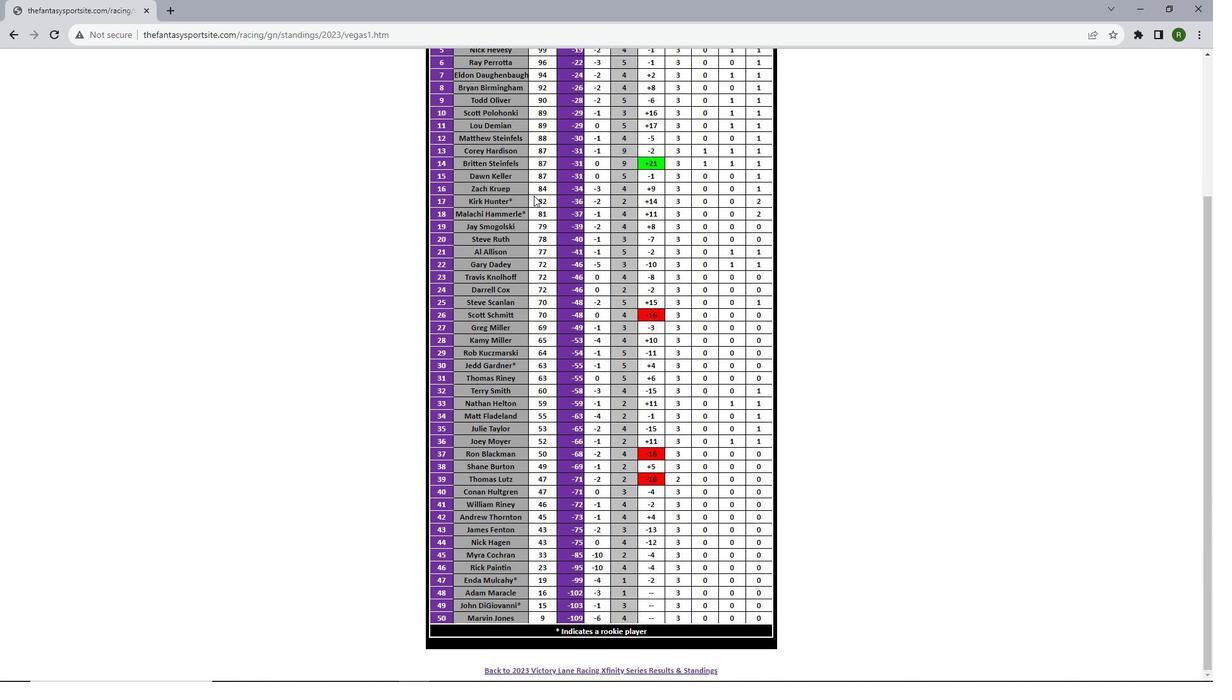 
Action: Mouse scrolled (534, 195) with delta (0, 0)
Screenshot: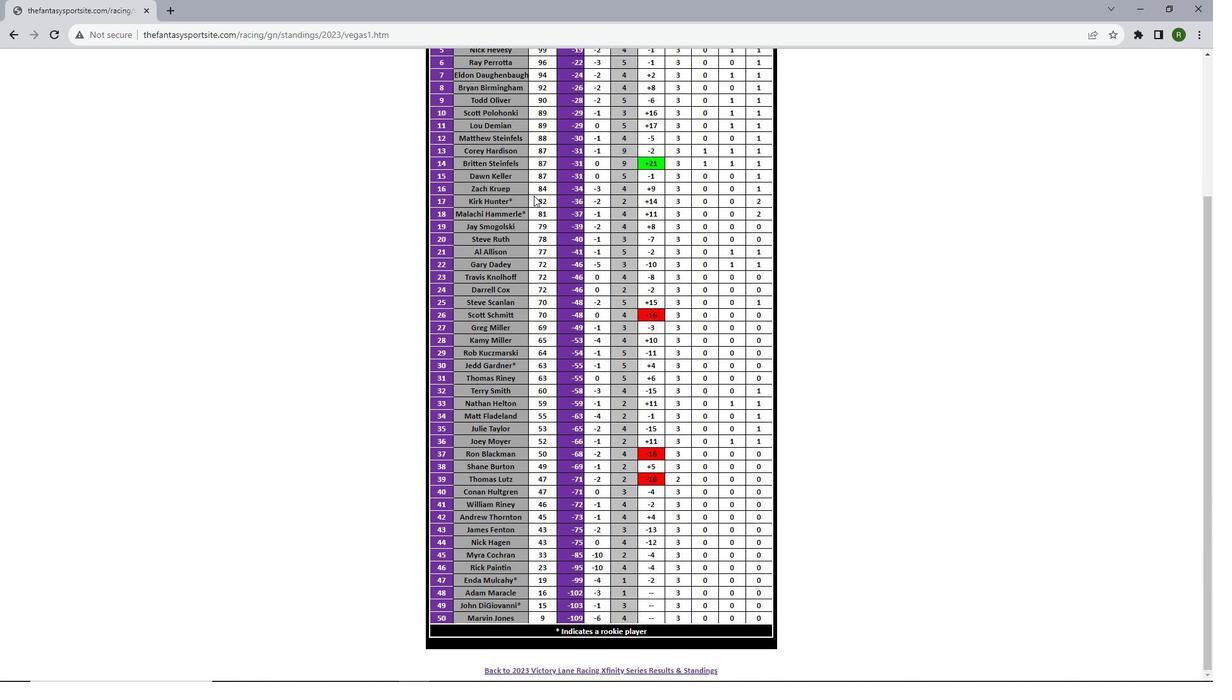 
Action: Mouse scrolled (534, 195) with delta (0, 0)
Screenshot: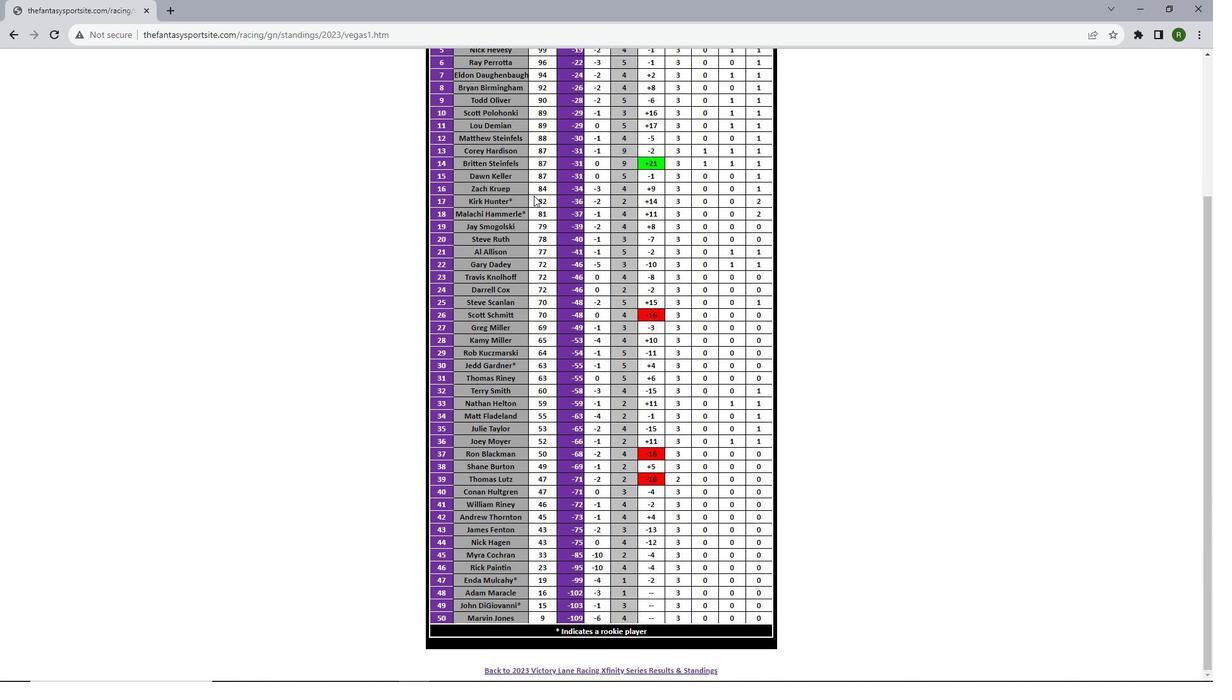 
